 Task: Sort the products in the category "Candles & Air Fresheners" by best match.
Action: Mouse moved to (726, 234)
Screenshot: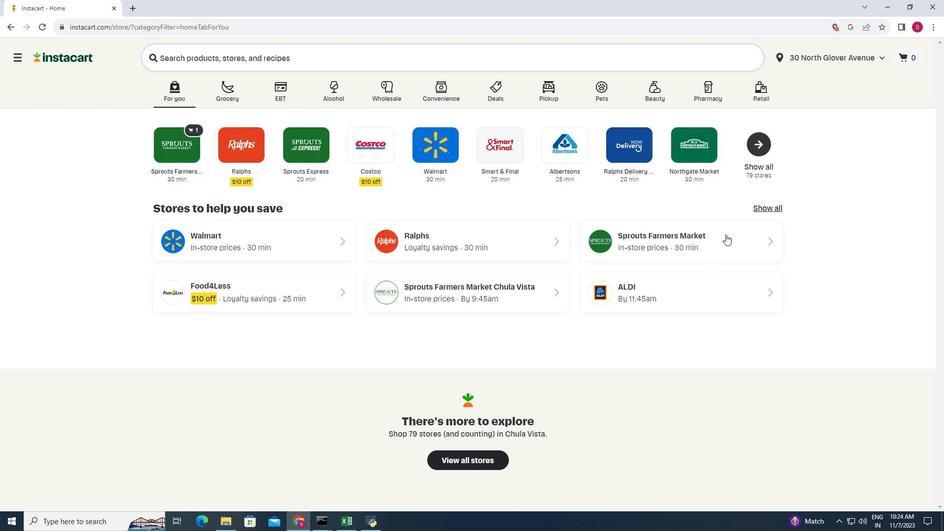 
Action: Mouse pressed left at (726, 234)
Screenshot: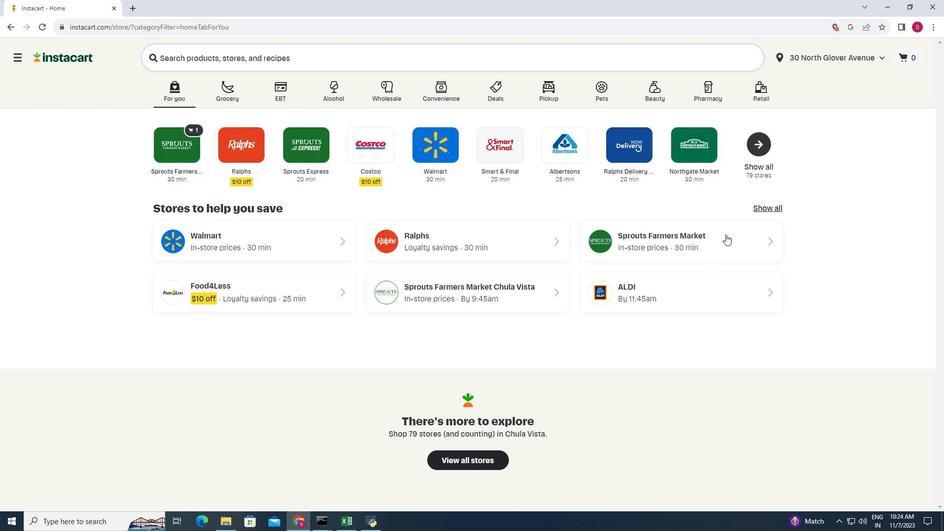 
Action: Mouse moved to (62, 311)
Screenshot: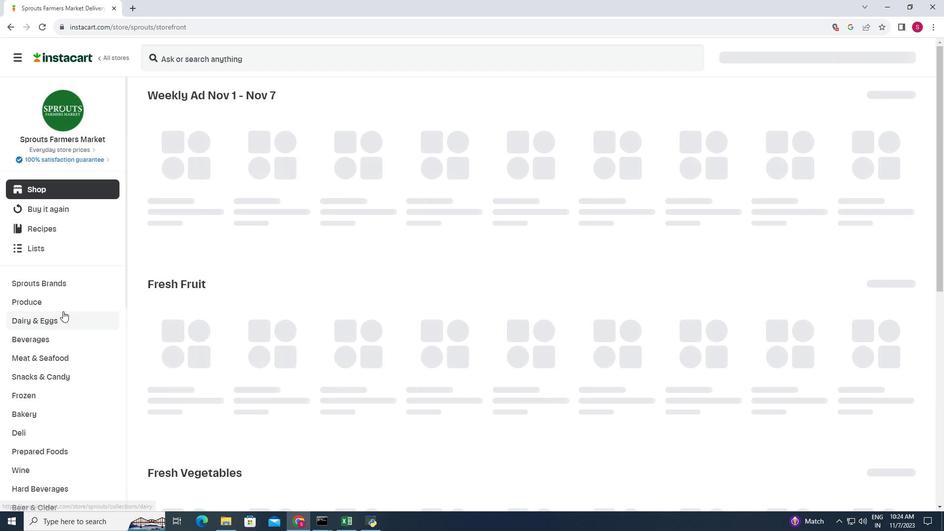 
Action: Mouse scrolled (62, 310) with delta (0, 0)
Screenshot: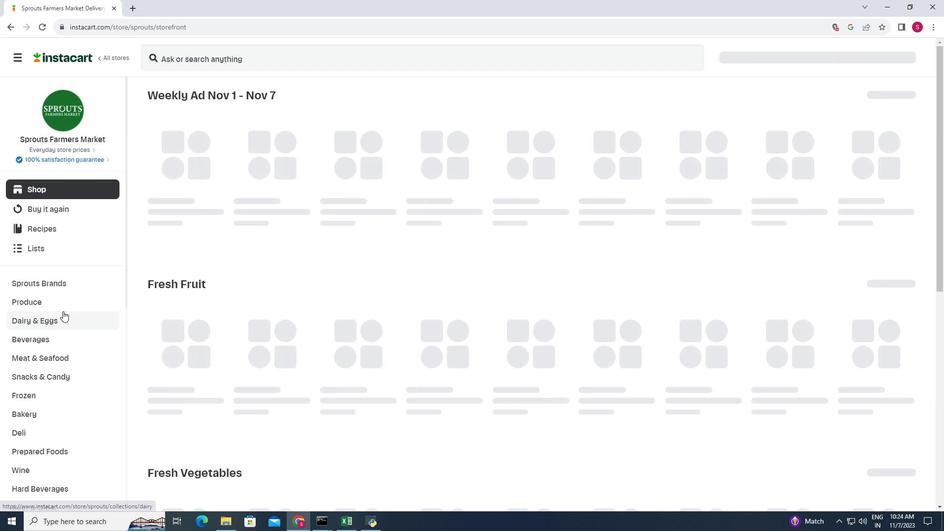 
Action: Mouse moved to (62, 311)
Screenshot: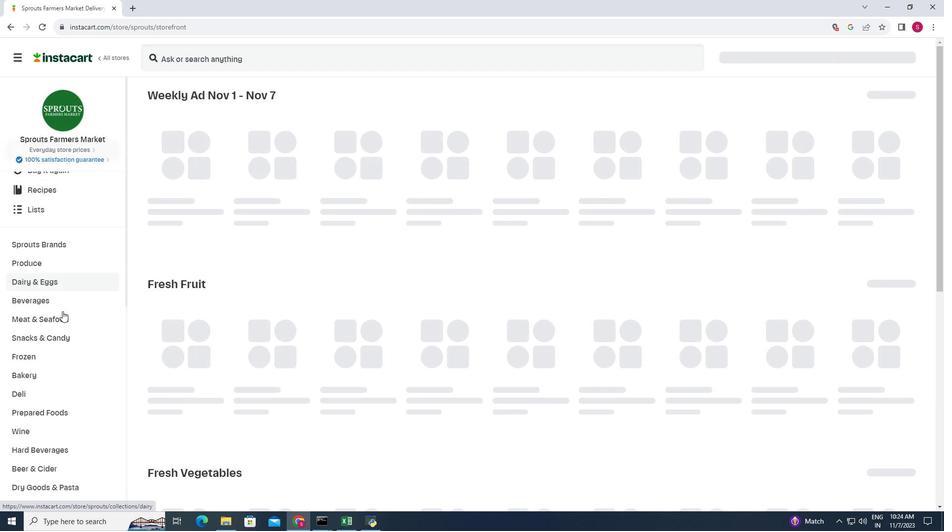 
Action: Mouse scrolled (62, 310) with delta (0, 0)
Screenshot: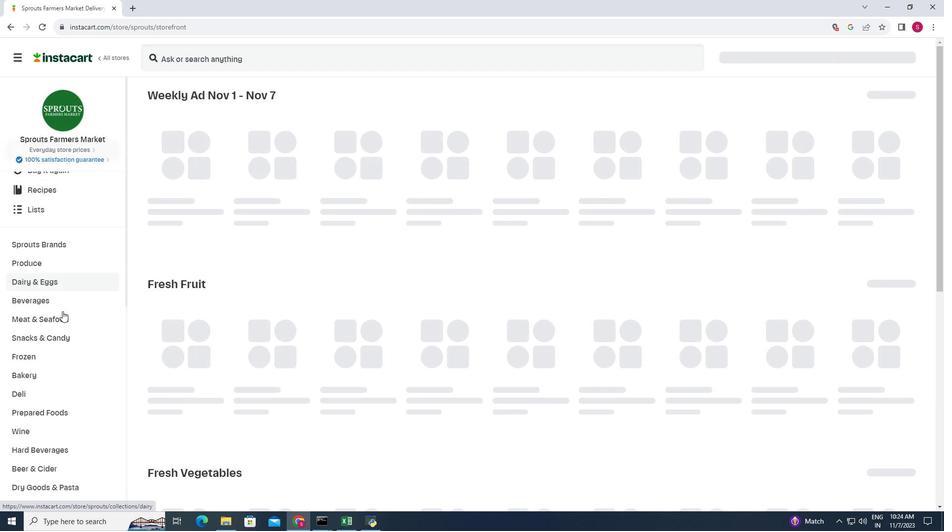 
Action: Mouse moved to (62, 311)
Screenshot: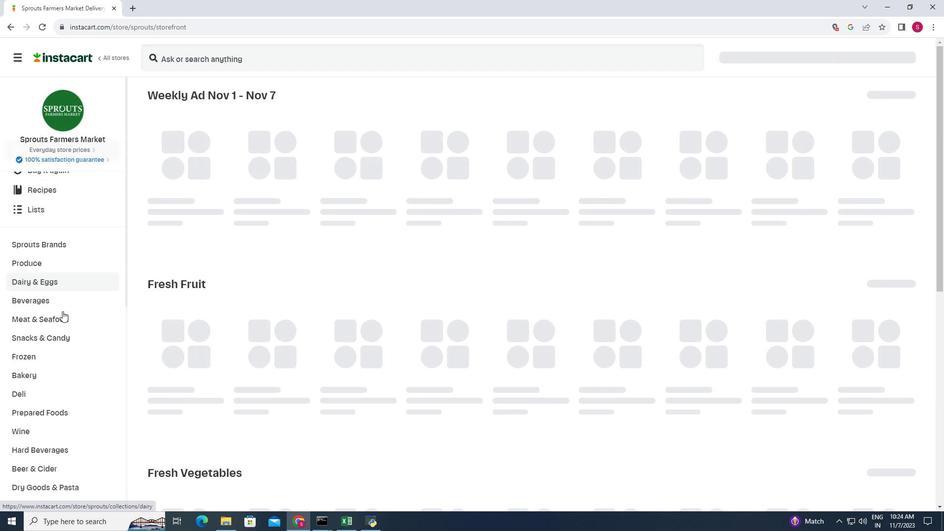 
Action: Mouse scrolled (62, 310) with delta (0, 0)
Screenshot: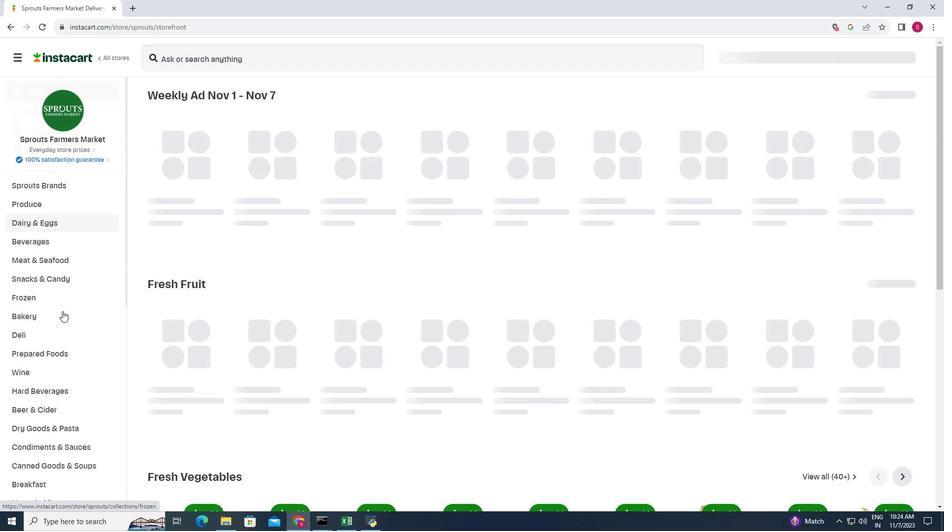 
Action: Mouse moved to (62, 311)
Screenshot: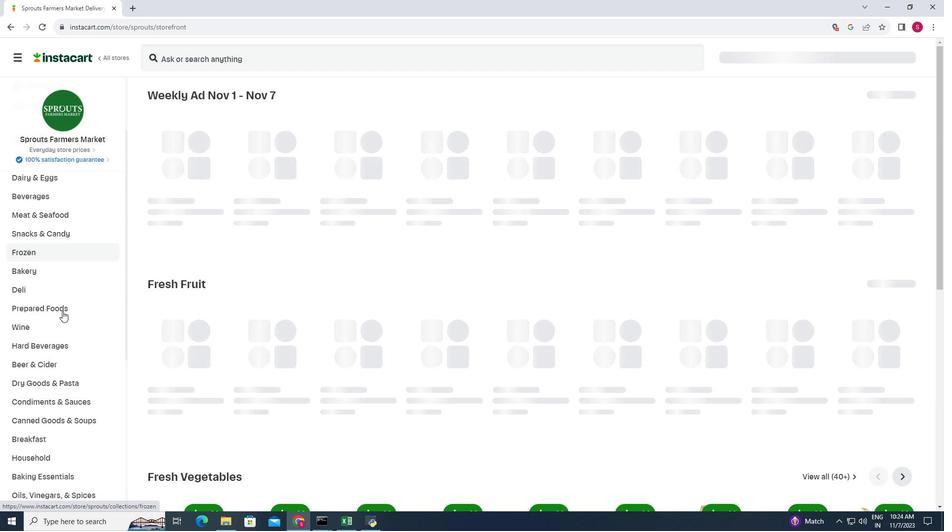 
Action: Mouse scrolled (62, 310) with delta (0, 0)
Screenshot: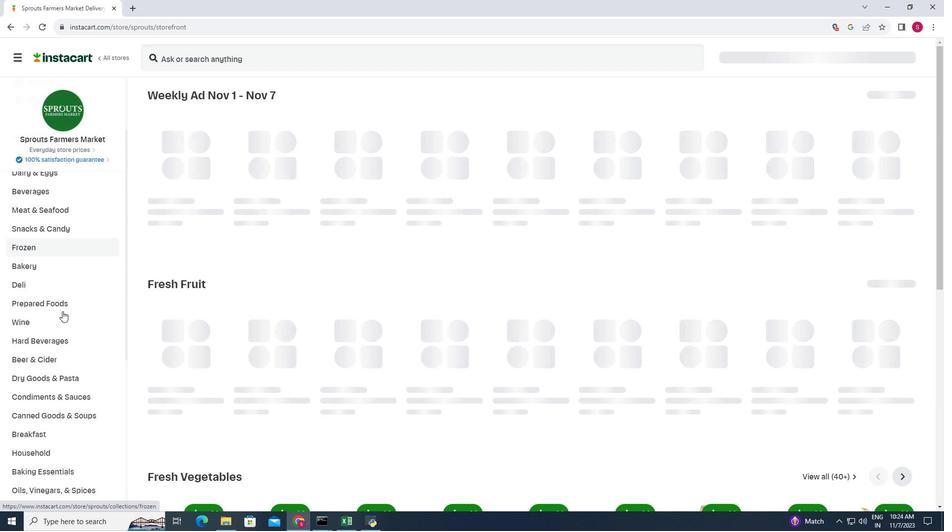 
Action: Mouse moved to (54, 399)
Screenshot: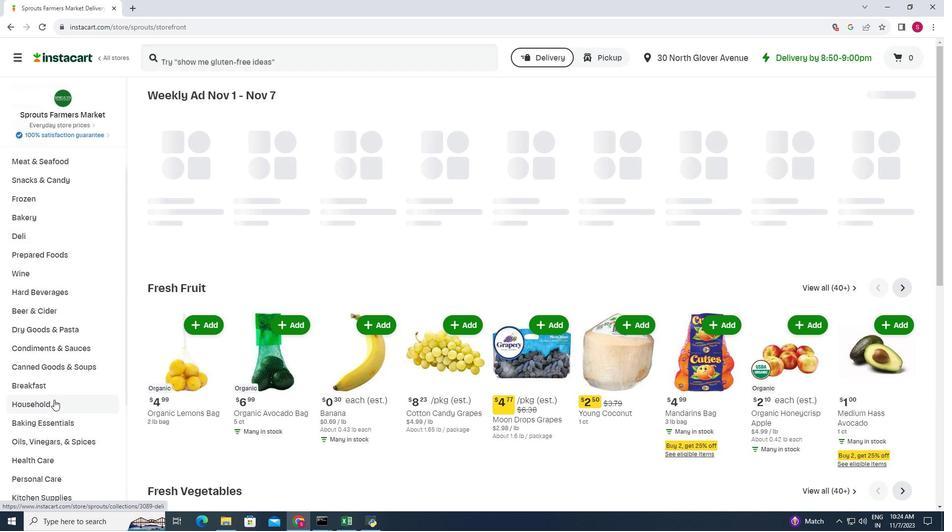 
Action: Mouse pressed left at (54, 399)
Screenshot: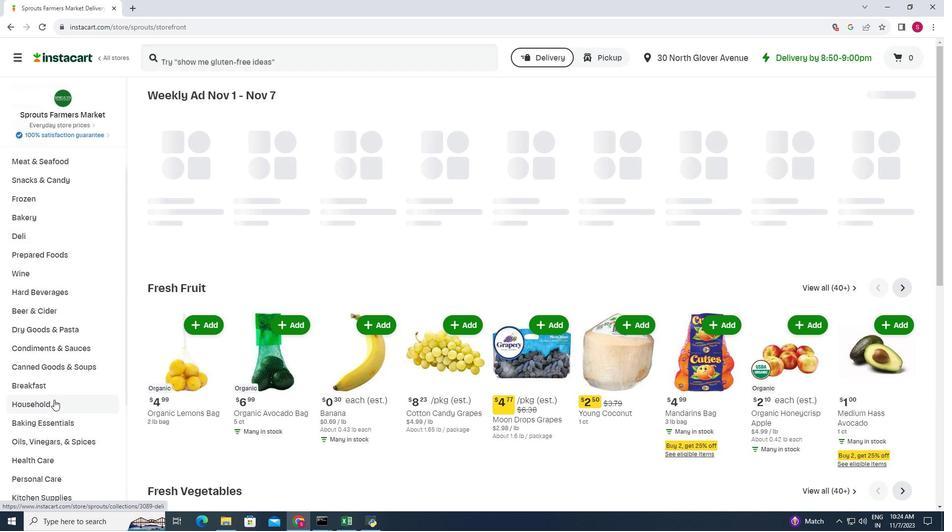 
Action: Mouse moved to (546, 123)
Screenshot: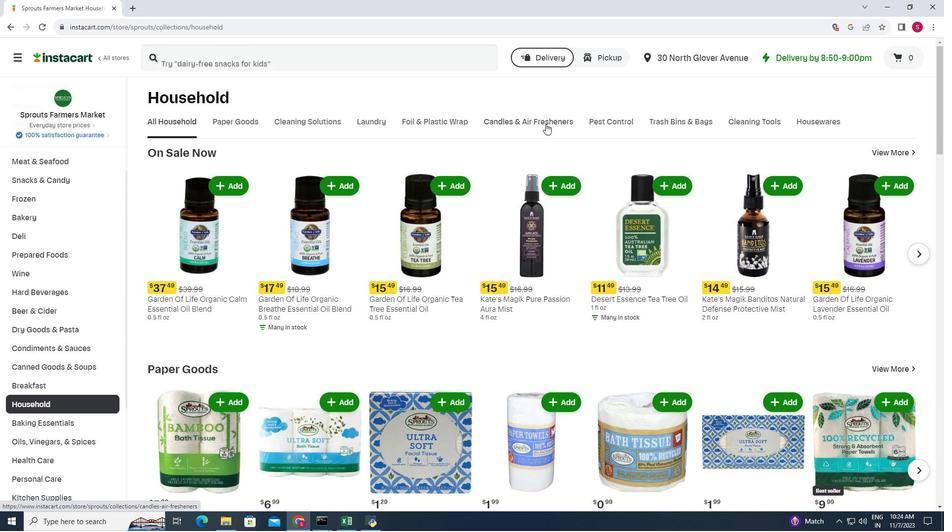 
Action: Mouse pressed left at (546, 123)
Screenshot: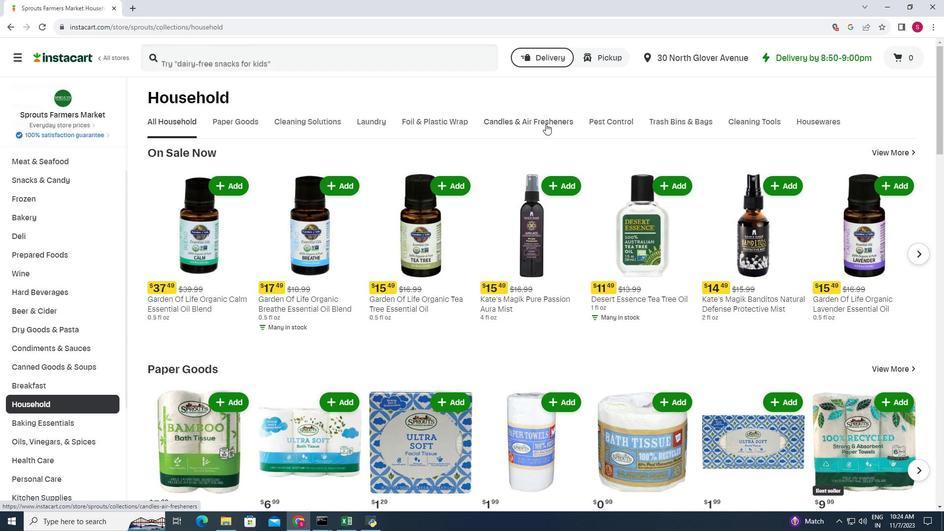 
Action: Mouse moved to (905, 203)
Screenshot: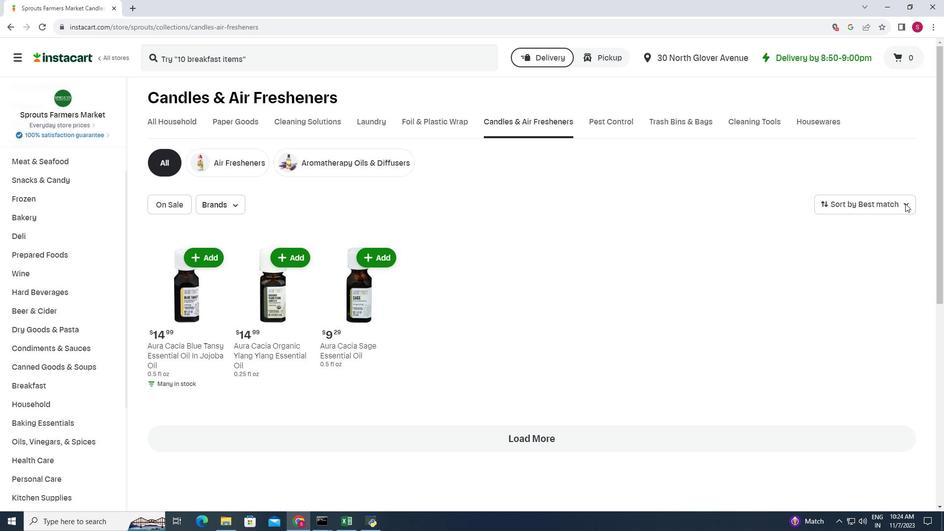 
Action: Mouse pressed left at (905, 203)
Screenshot: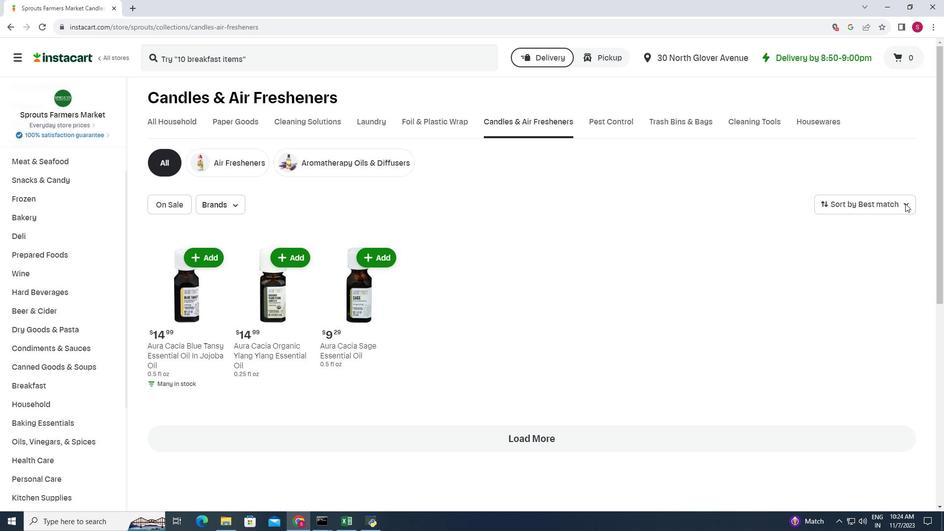 
Action: Mouse moved to (902, 207)
Screenshot: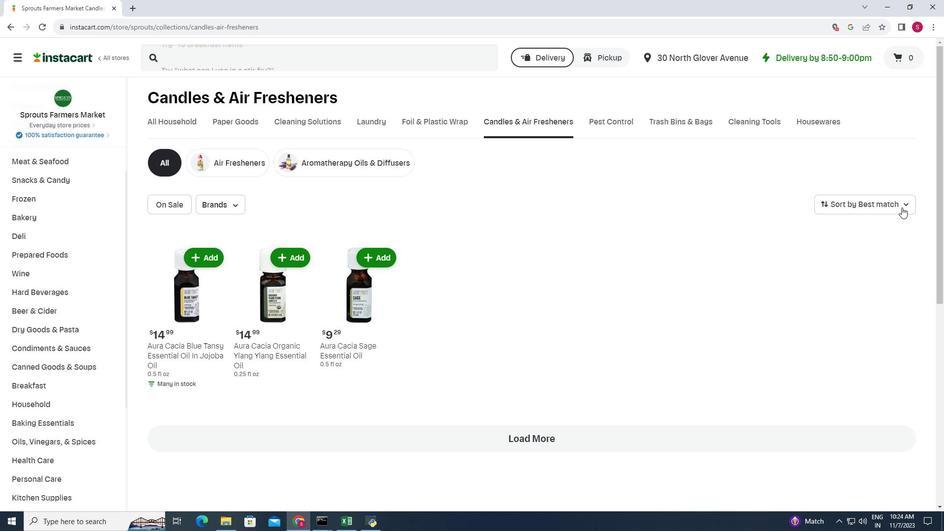 
Action: Mouse pressed left at (902, 207)
Screenshot: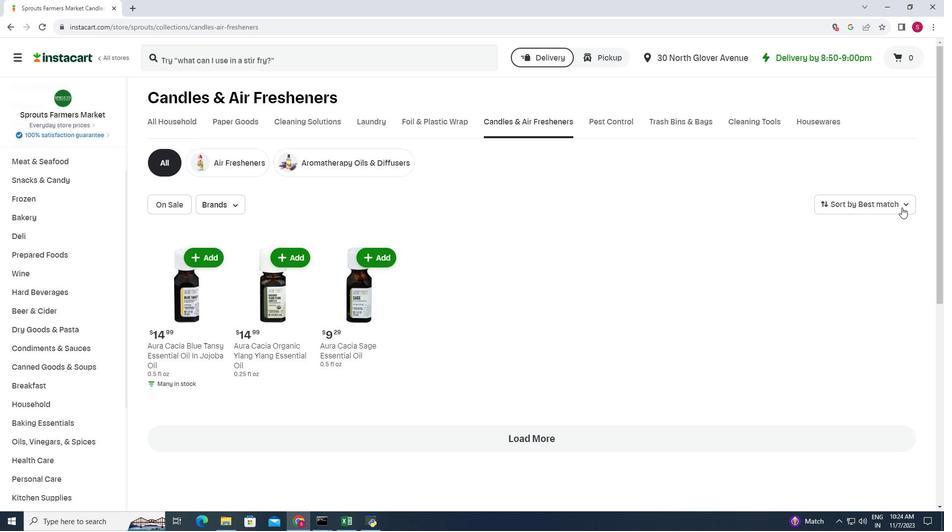 
Action: Mouse moved to (903, 210)
Screenshot: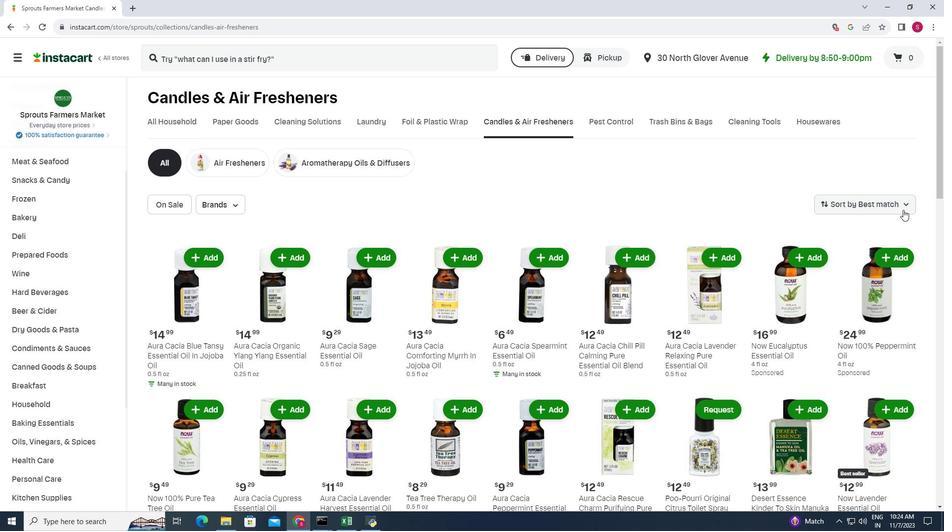 
Action: Mouse pressed left at (903, 210)
Screenshot: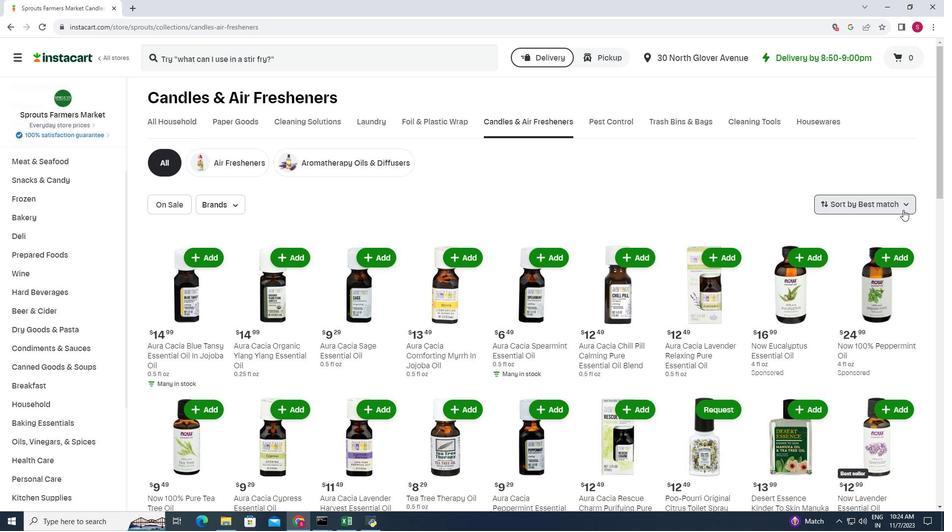 
Action: Mouse moved to (889, 231)
Screenshot: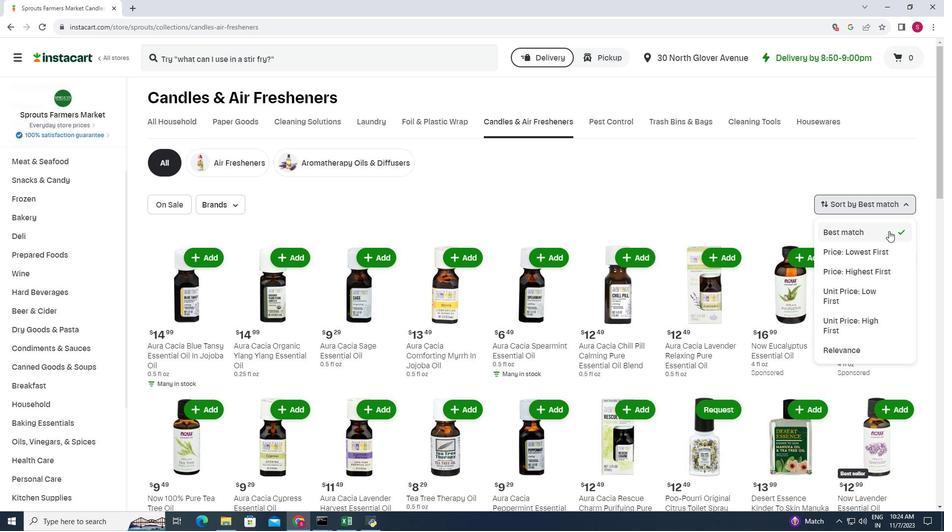 
Action: Mouse pressed left at (889, 231)
Screenshot: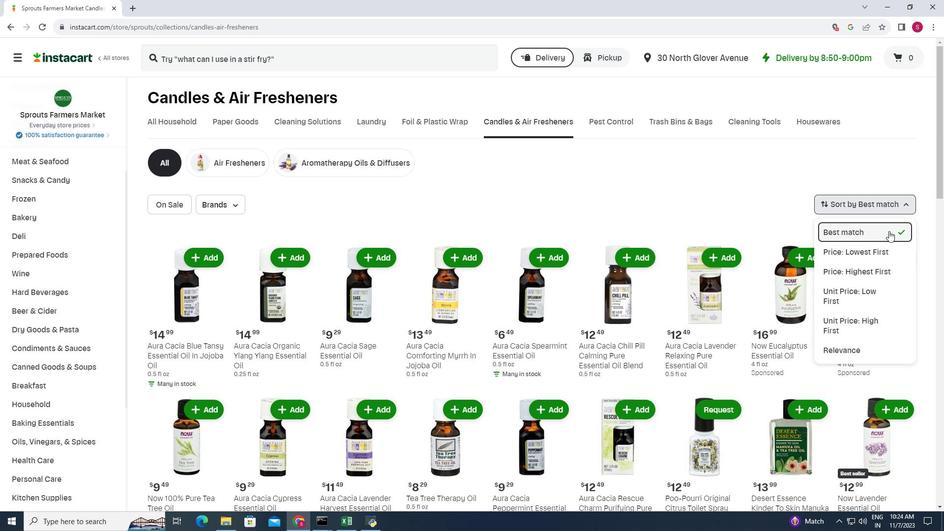 
Action: Mouse moved to (646, 206)
Screenshot: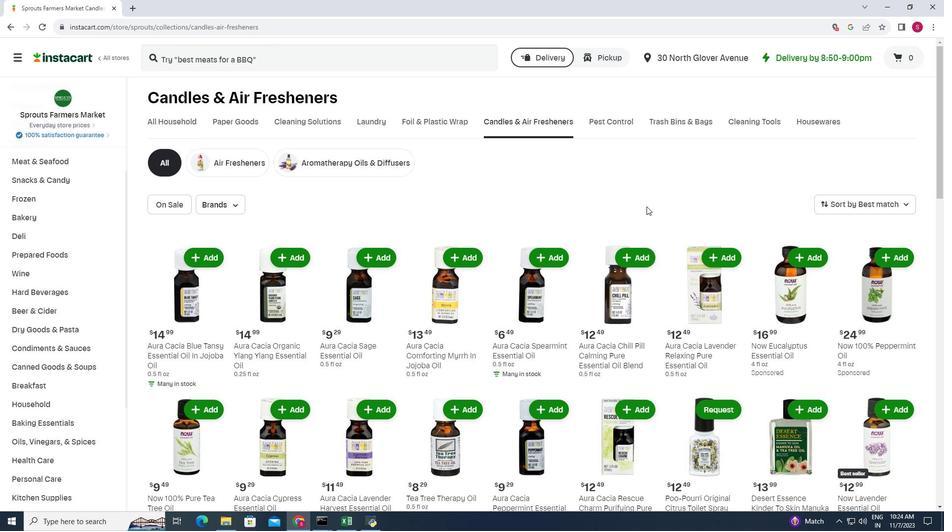 
Action: Mouse scrolled (646, 206) with delta (0, 0)
Screenshot: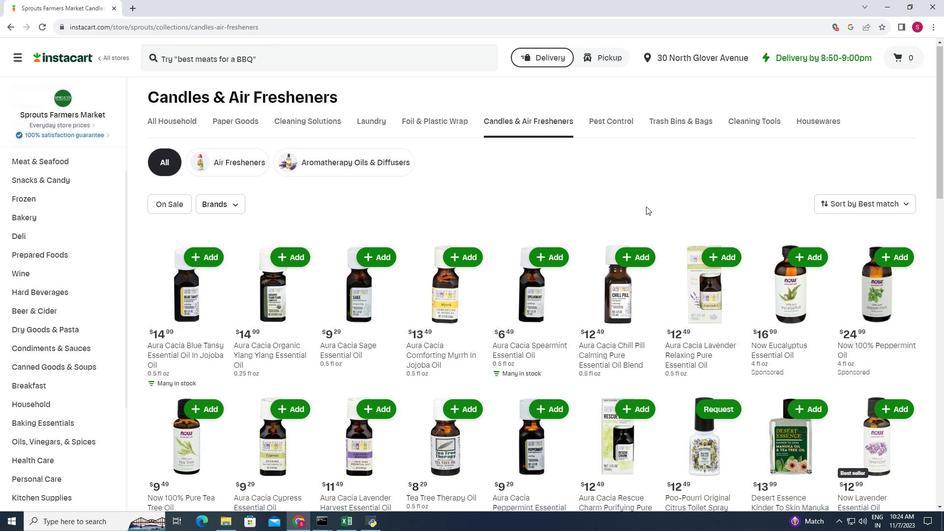 
Action: Mouse moved to (646, 206)
Screenshot: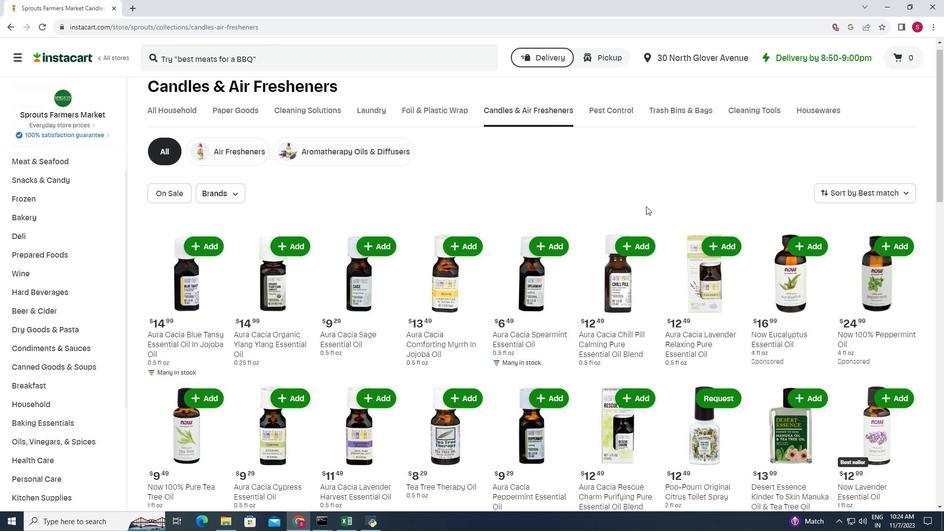 
Action: Mouse scrolled (646, 206) with delta (0, 0)
Screenshot: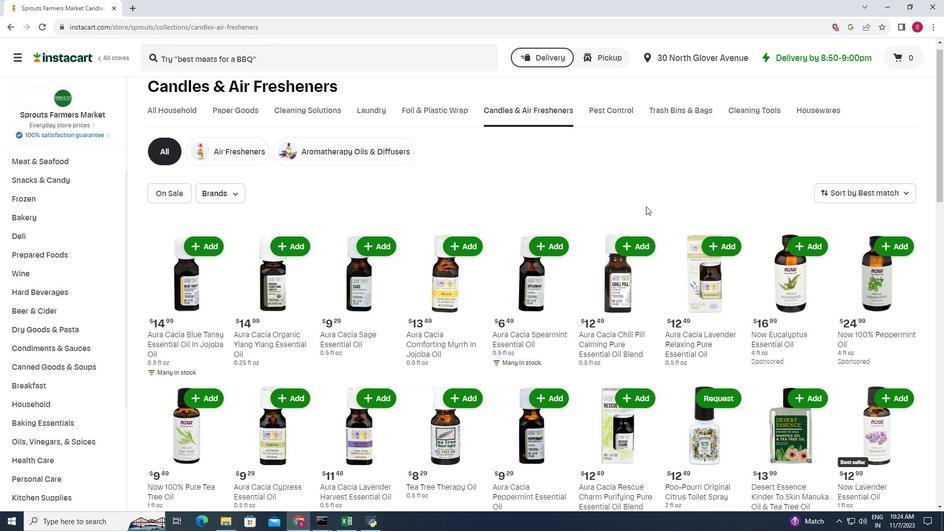 
Action: Mouse scrolled (646, 206) with delta (0, 0)
Screenshot: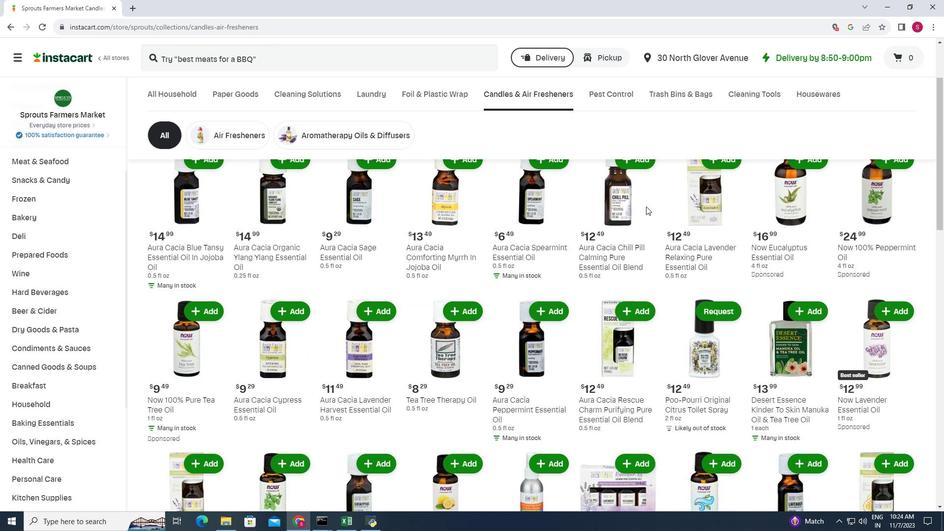 
Action: Mouse scrolled (646, 206) with delta (0, 0)
Screenshot: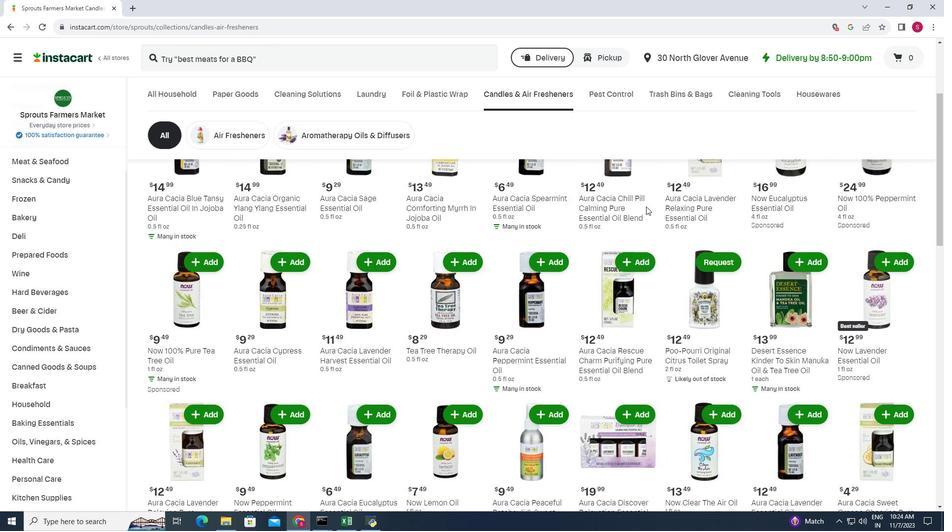 
Action: Mouse scrolled (646, 206) with delta (0, 0)
Screenshot: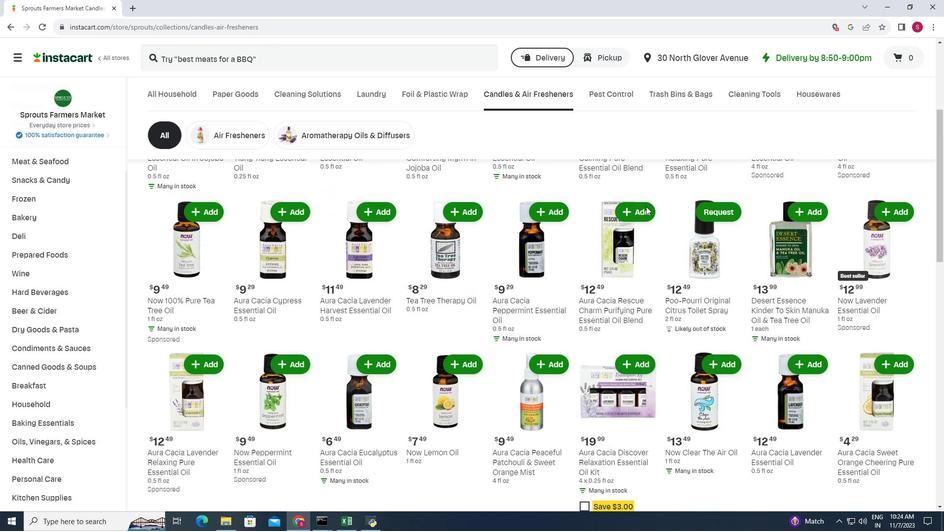 
Action: Mouse scrolled (646, 206) with delta (0, 0)
Screenshot: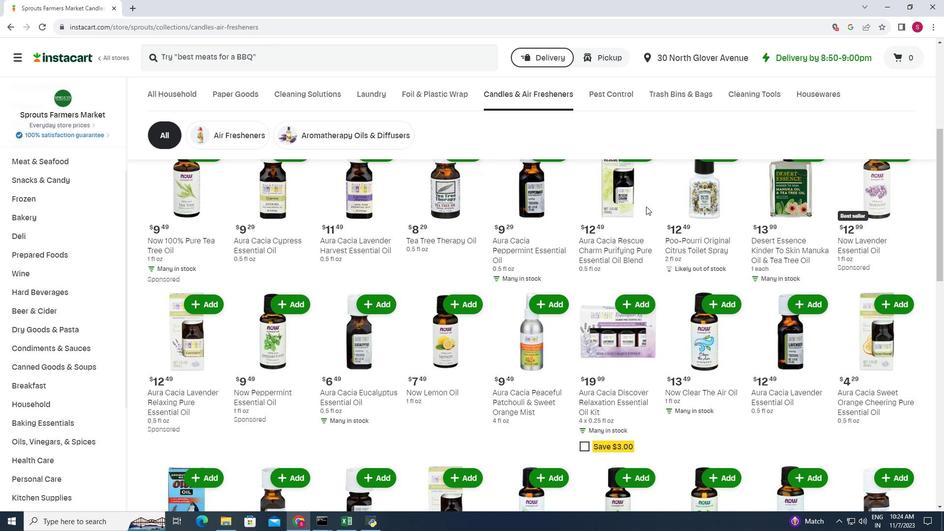 
Action: Mouse scrolled (646, 206) with delta (0, 0)
Screenshot: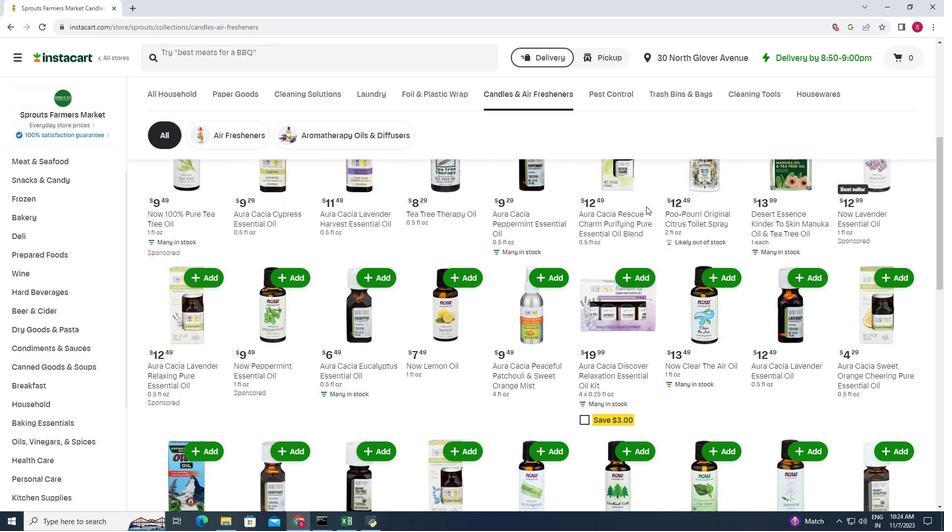 
Action: Mouse scrolled (646, 206) with delta (0, 0)
Screenshot: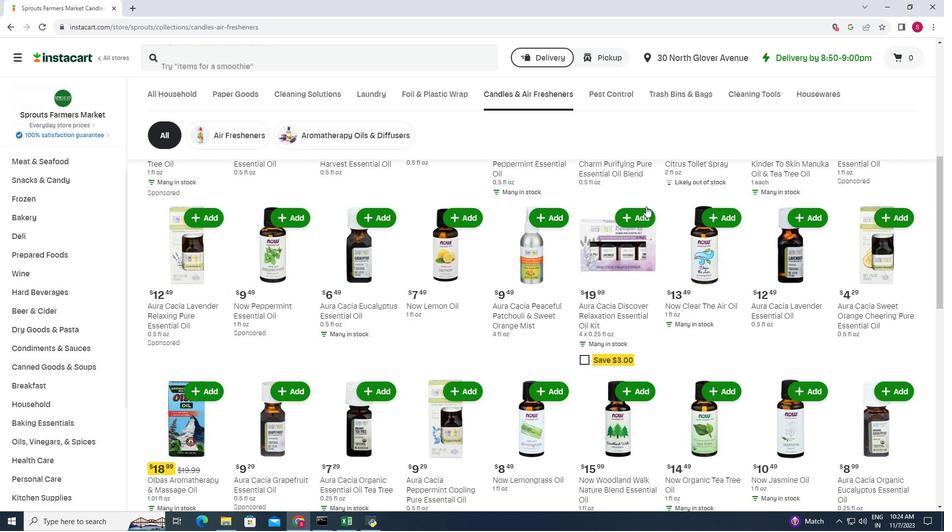
Action: Mouse scrolled (646, 206) with delta (0, 0)
Screenshot: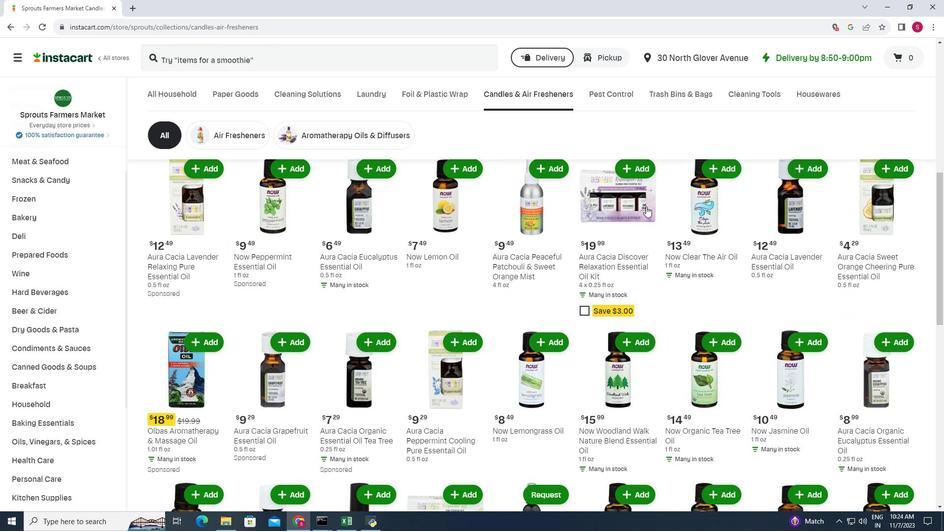 
Action: Mouse scrolled (646, 206) with delta (0, 0)
Screenshot: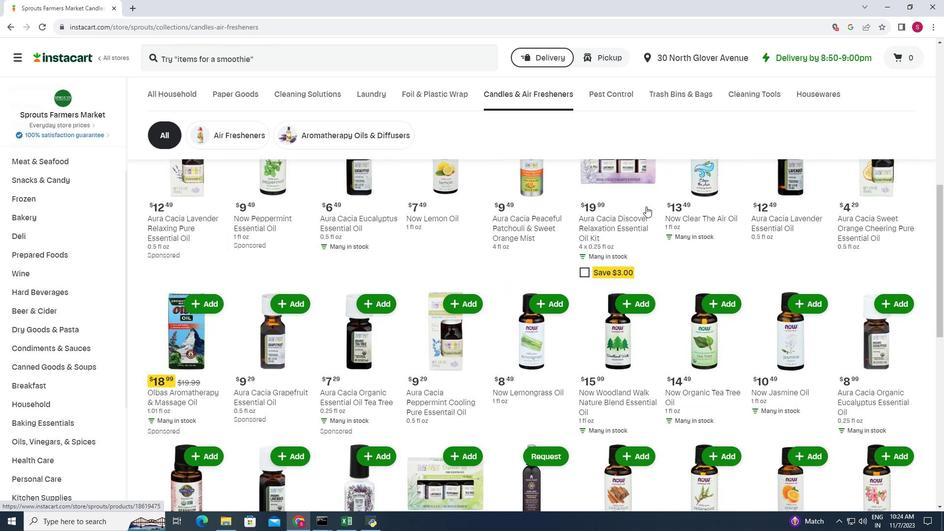 
Action: Mouse scrolled (646, 206) with delta (0, 0)
Screenshot: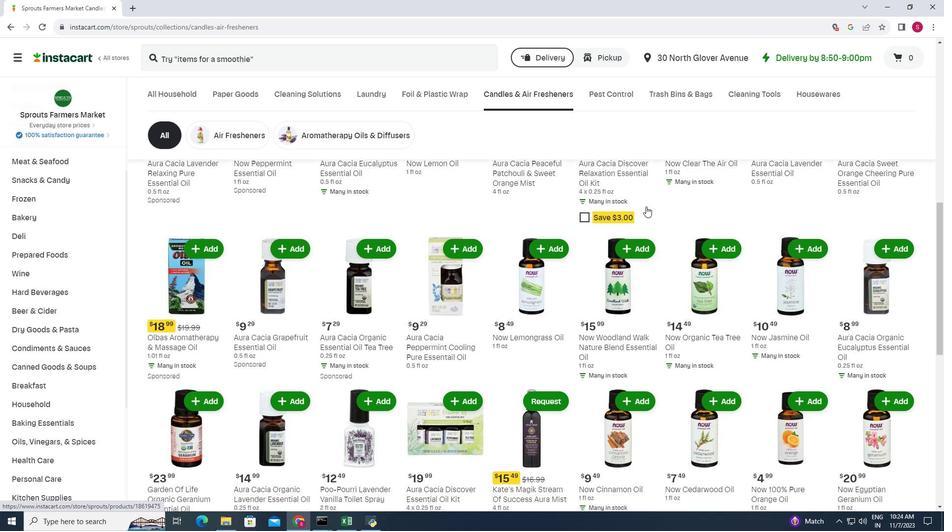 
Action: Mouse scrolled (646, 206) with delta (0, 0)
Screenshot: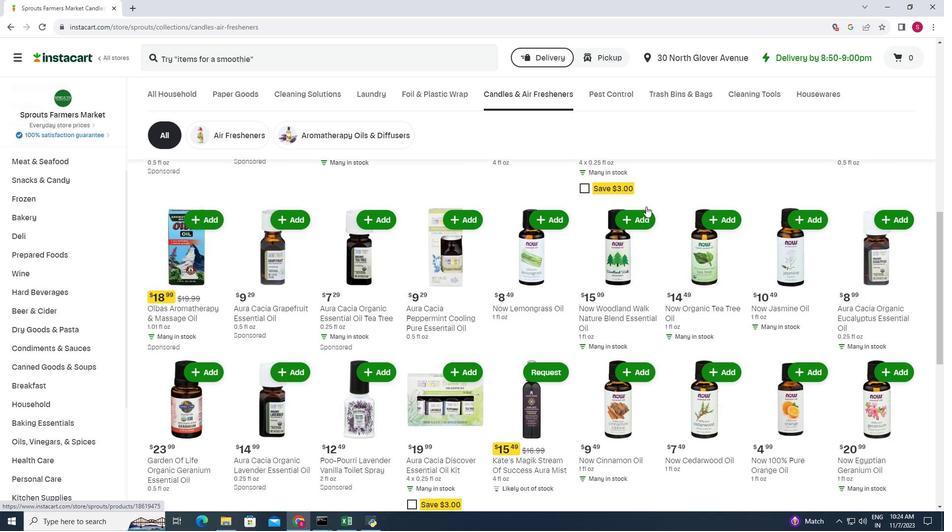 
Action: Mouse scrolled (646, 206) with delta (0, 0)
Screenshot: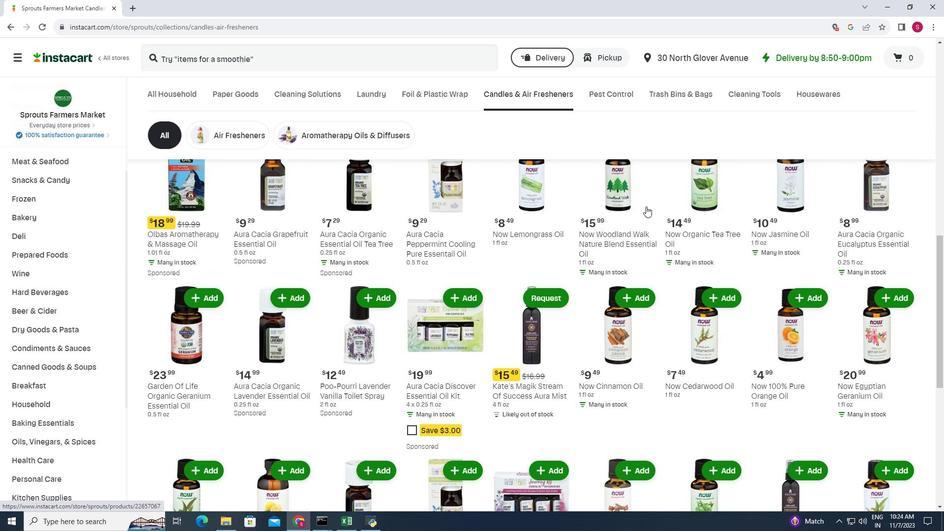 
Action: Mouse scrolled (646, 206) with delta (0, 0)
Screenshot: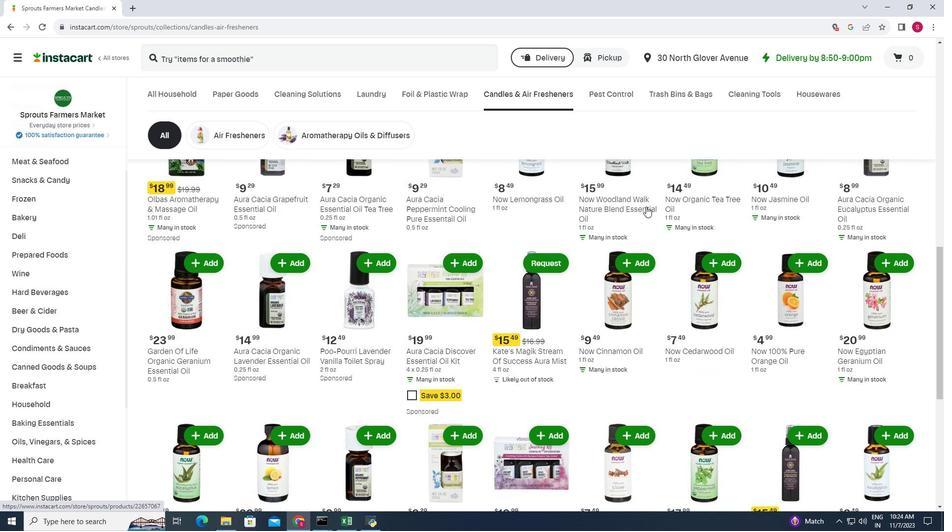 
Action: Mouse scrolled (646, 206) with delta (0, 0)
Screenshot: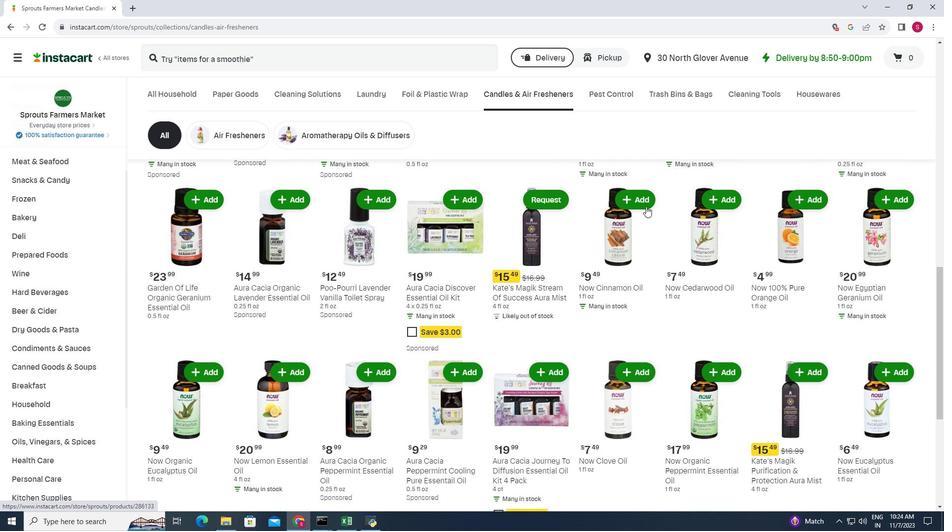 
Action: Mouse scrolled (646, 206) with delta (0, 0)
Screenshot: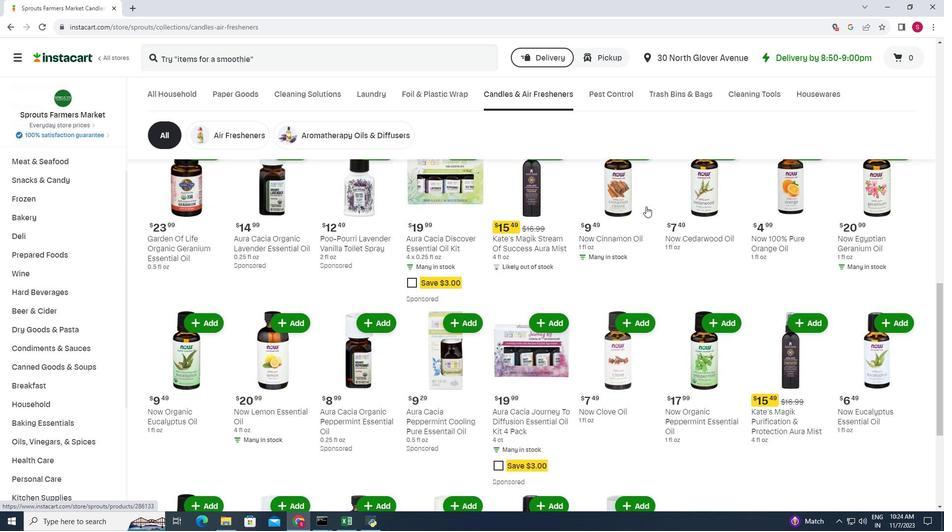 
Action: Mouse scrolled (646, 206) with delta (0, 0)
Screenshot: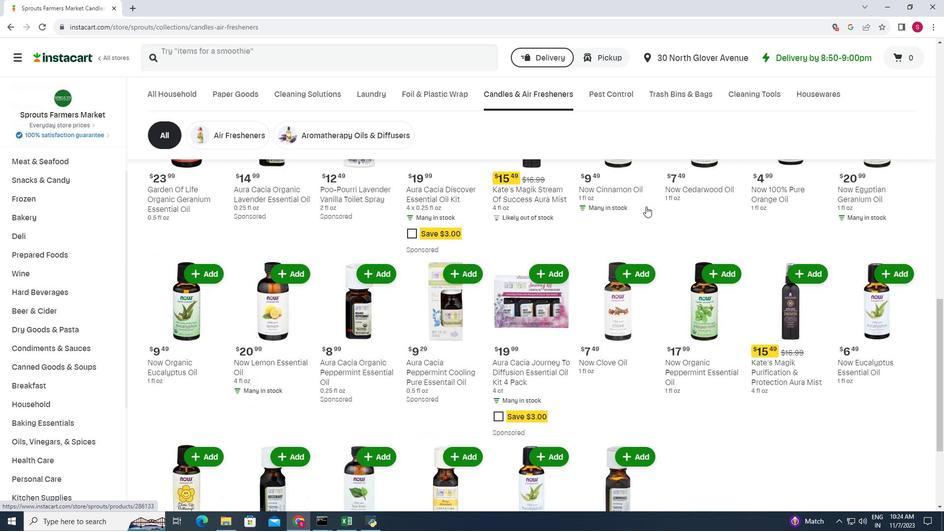 
Action: Mouse scrolled (646, 206) with delta (0, 0)
Screenshot: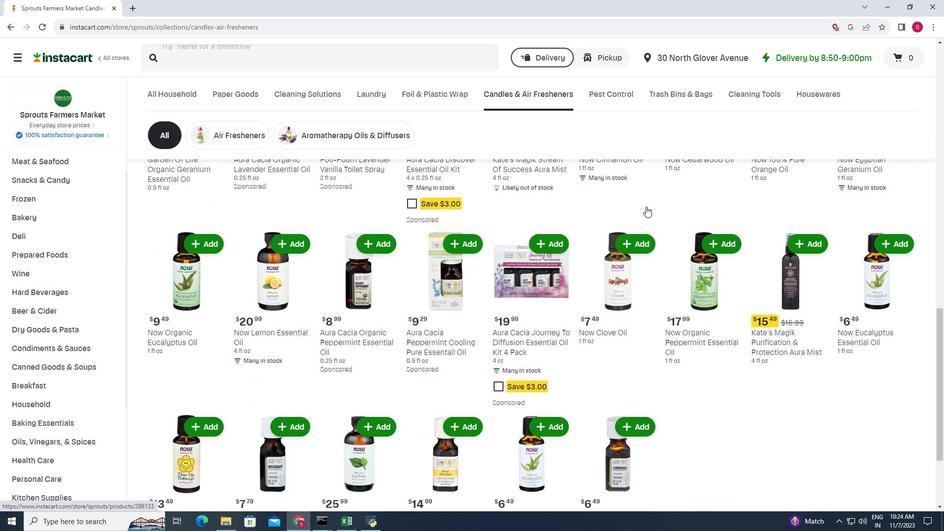 
Action: Mouse scrolled (646, 206) with delta (0, 0)
Screenshot: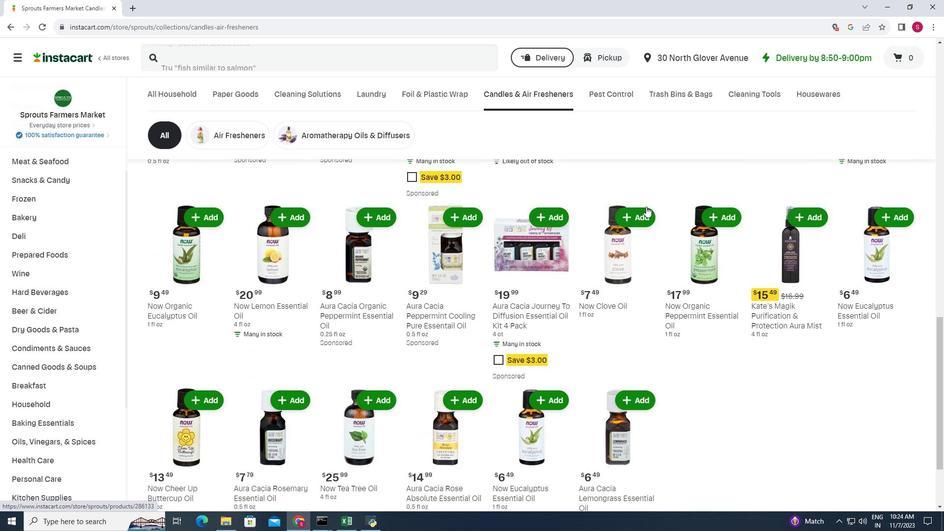 
